 Task: Add Market Corner Mashed Potatoes to the cart.
Action: Mouse moved to (291, 153)
Screenshot: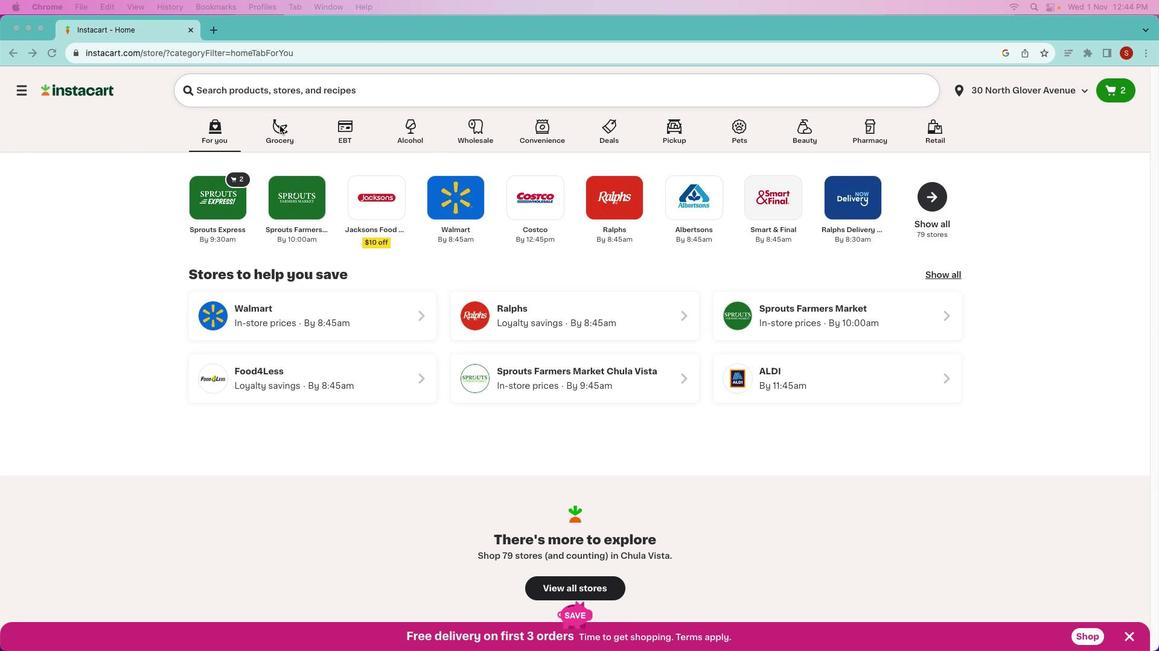 
Action: Mouse pressed left at (291, 153)
Screenshot: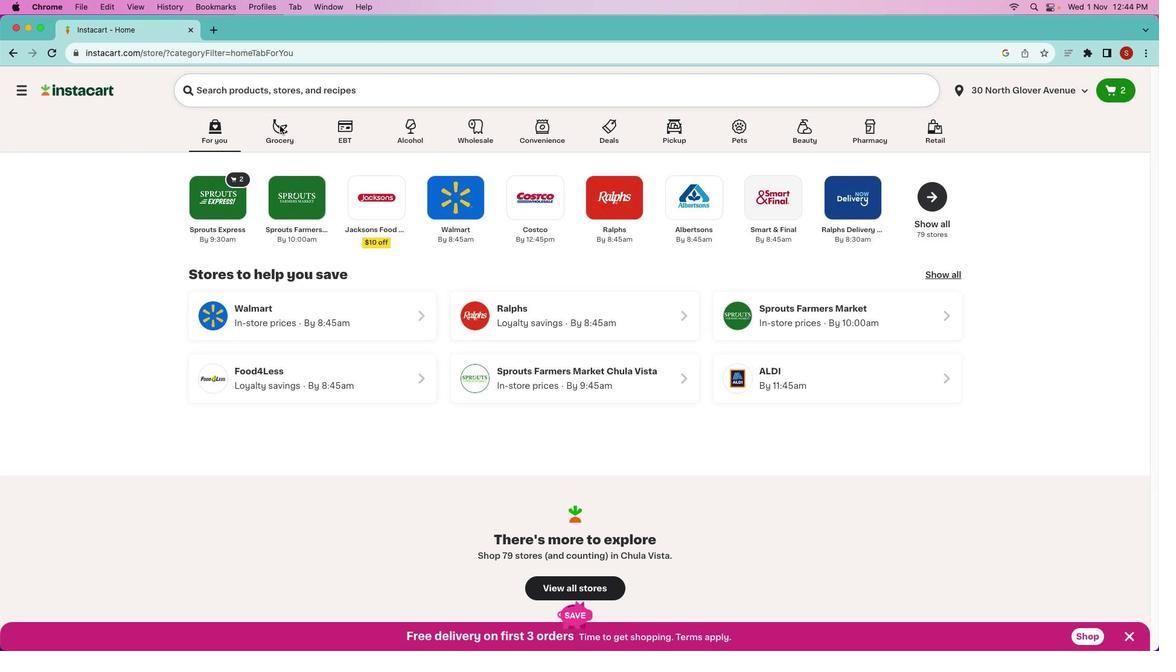 
Action: Mouse pressed left at (291, 153)
Screenshot: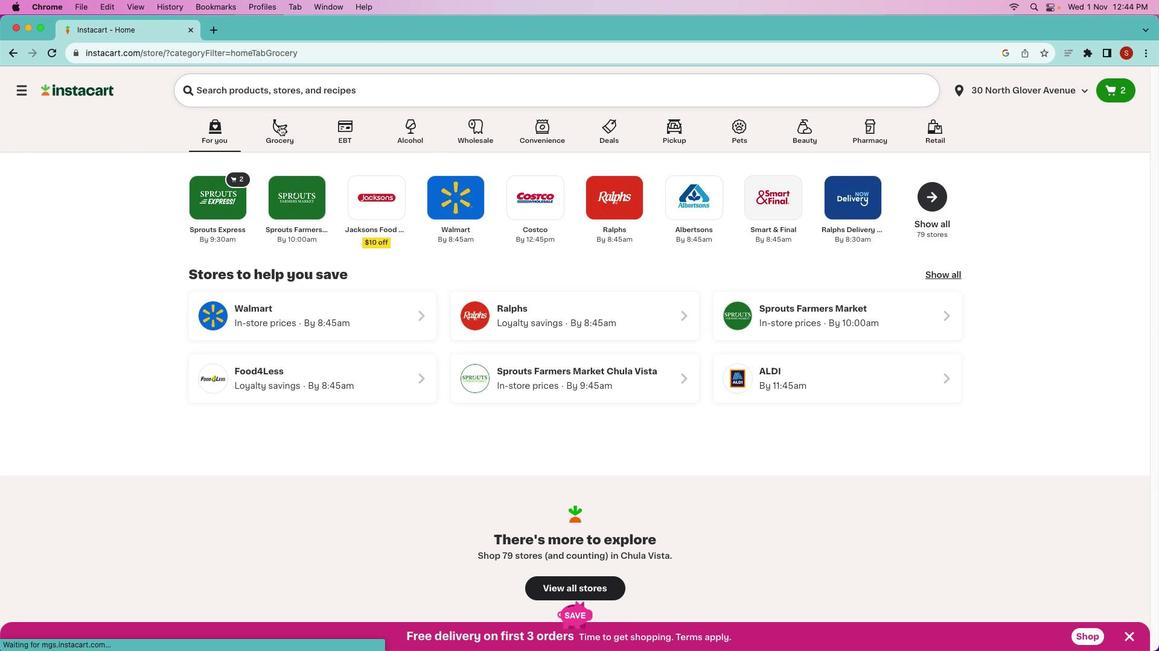 
Action: Mouse moved to (533, 342)
Screenshot: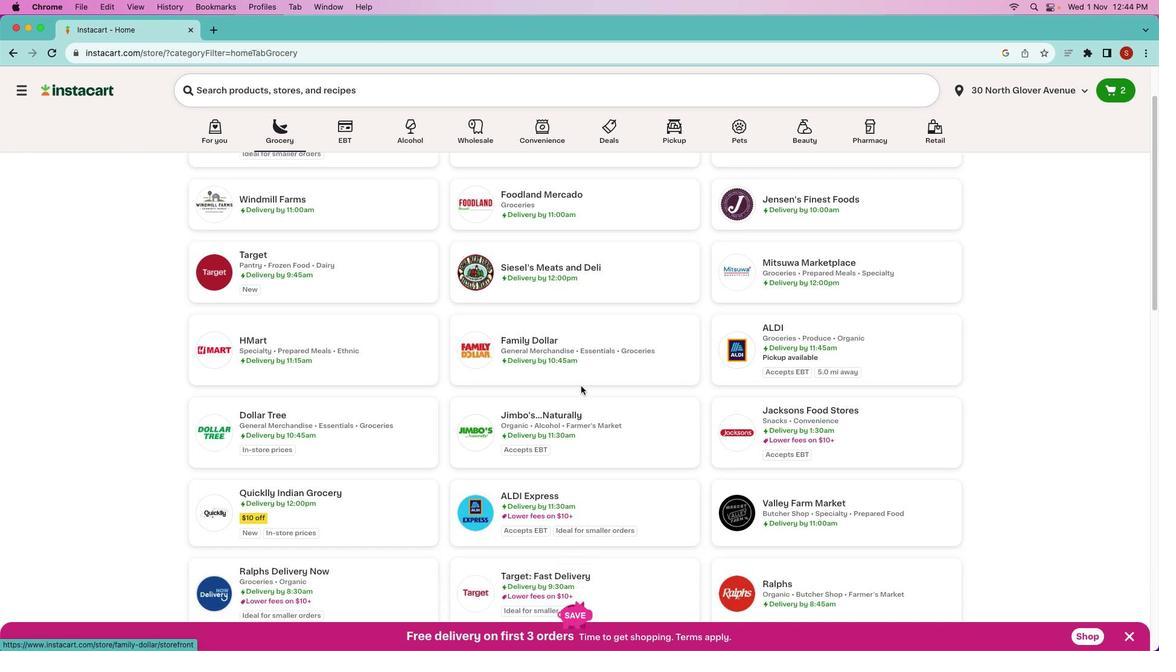 
Action: Mouse scrolled (533, 342) with delta (67, 60)
Screenshot: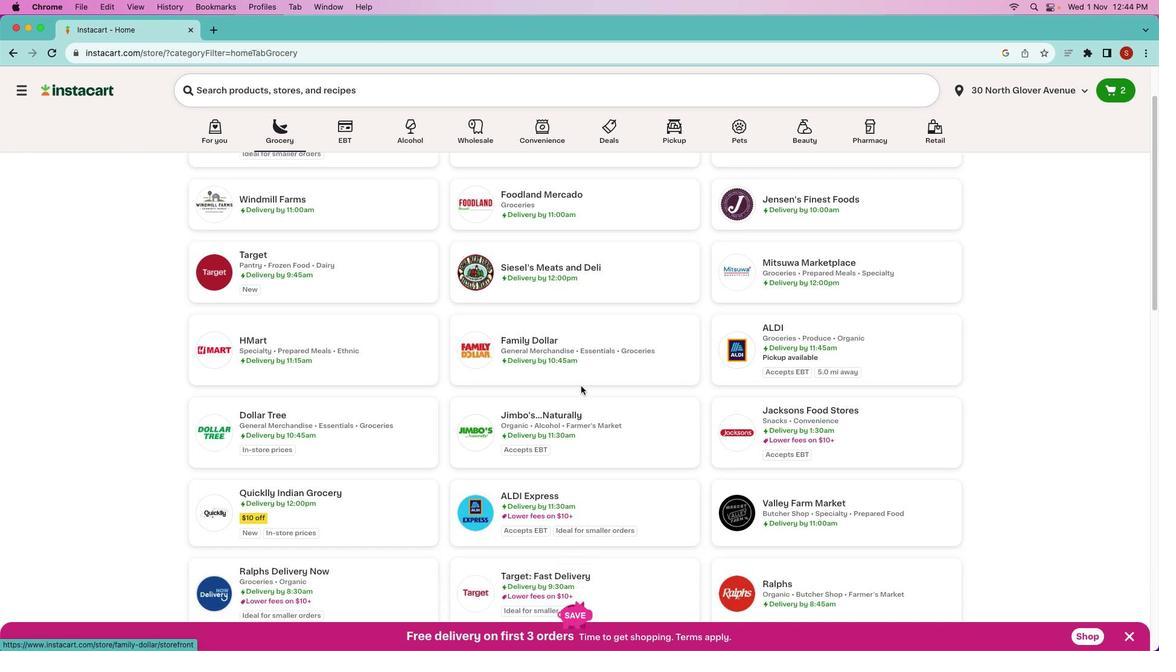 
Action: Mouse scrolled (533, 342) with delta (67, 60)
Screenshot: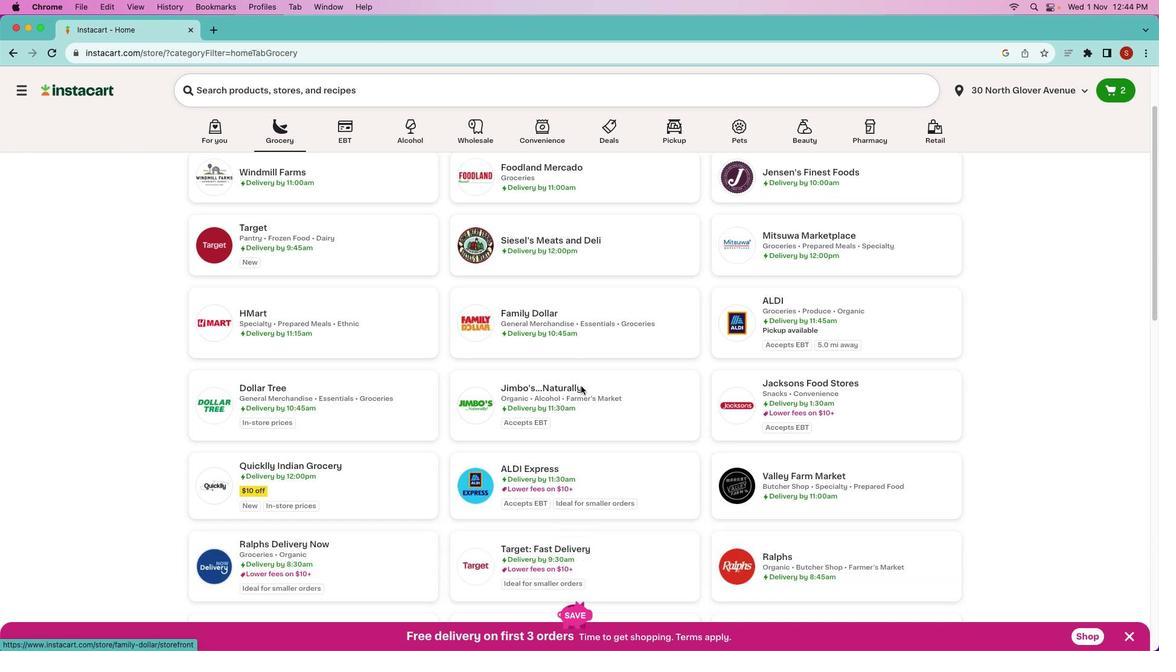 
Action: Mouse scrolled (533, 342) with delta (67, 60)
Screenshot: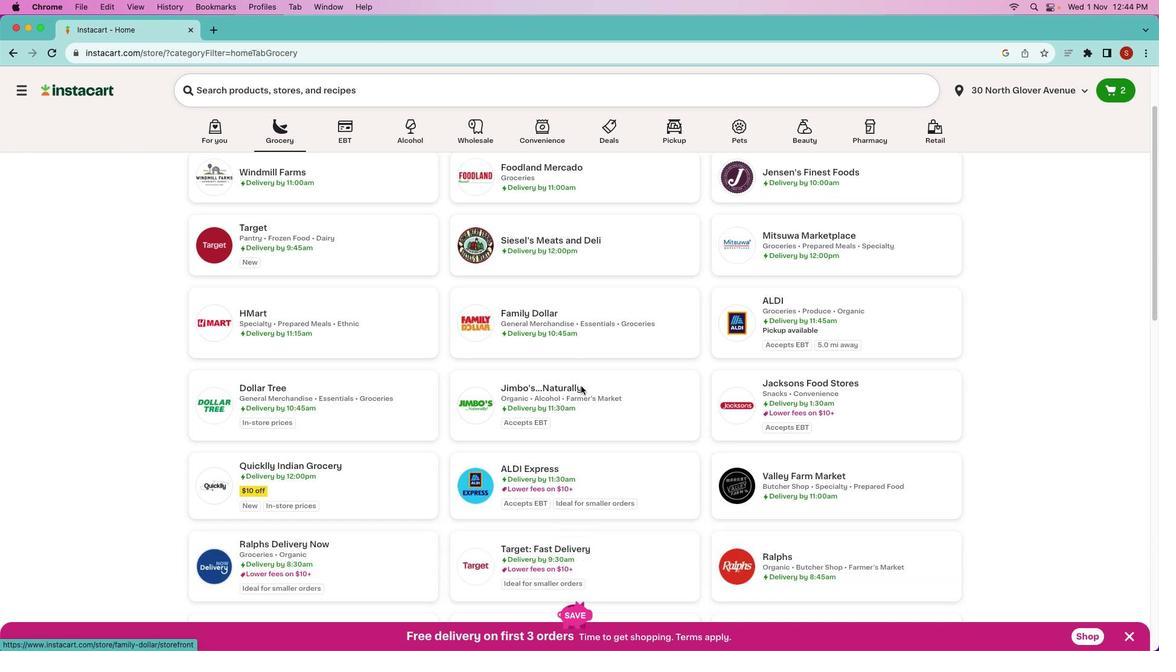 
Action: Mouse moved to (533, 342)
Screenshot: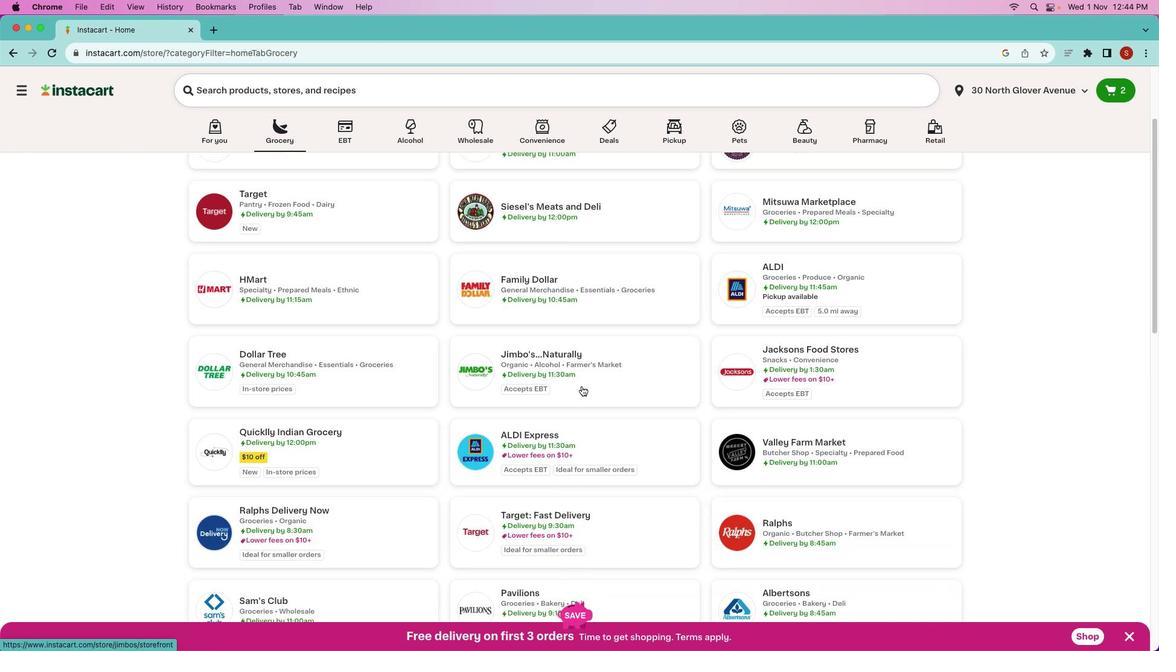 
Action: Mouse scrolled (533, 342) with delta (67, 60)
Screenshot: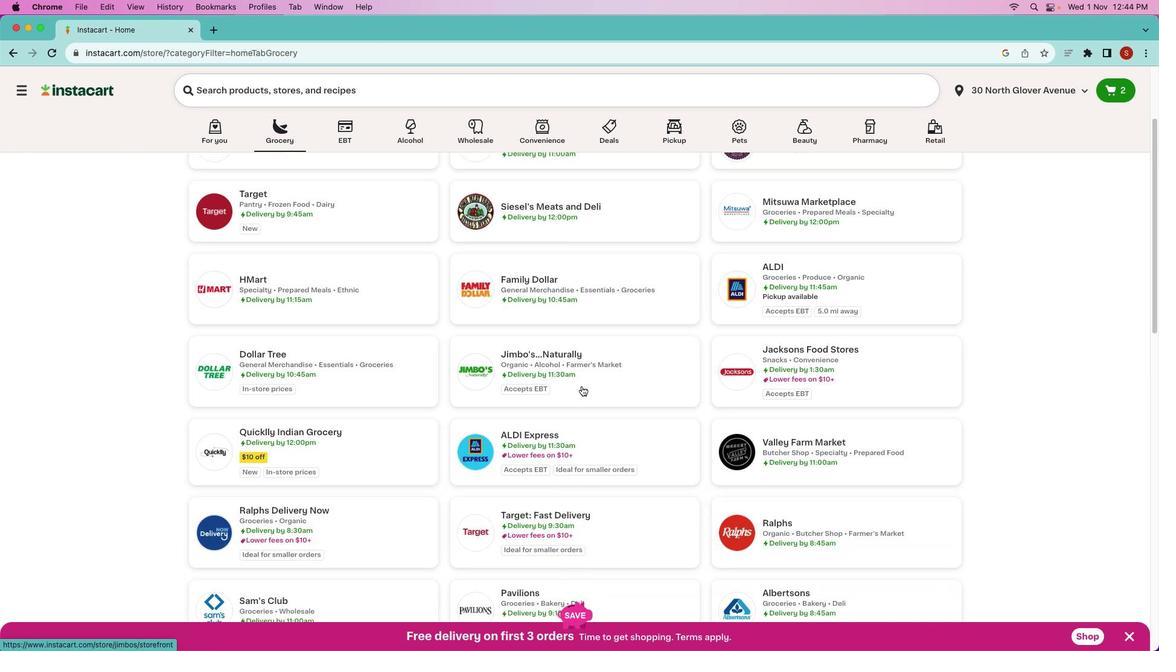 
Action: Mouse scrolled (533, 342) with delta (67, 60)
Screenshot: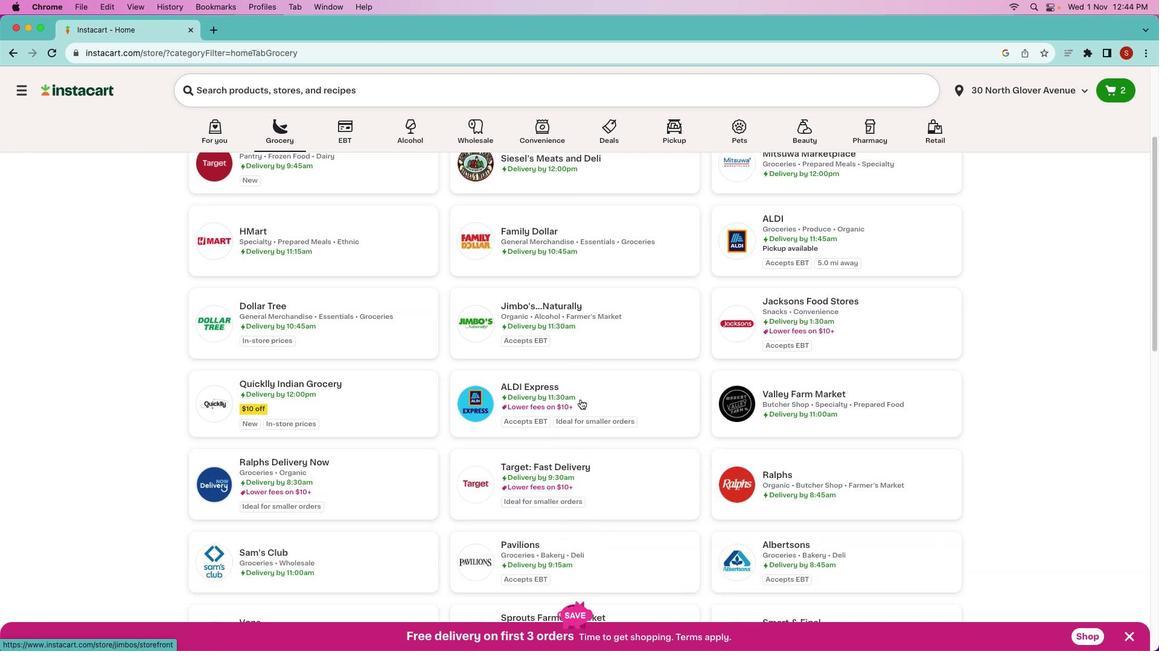 
Action: Mouse scrolled (533, 342) with delta (67, 60)
Screenshot: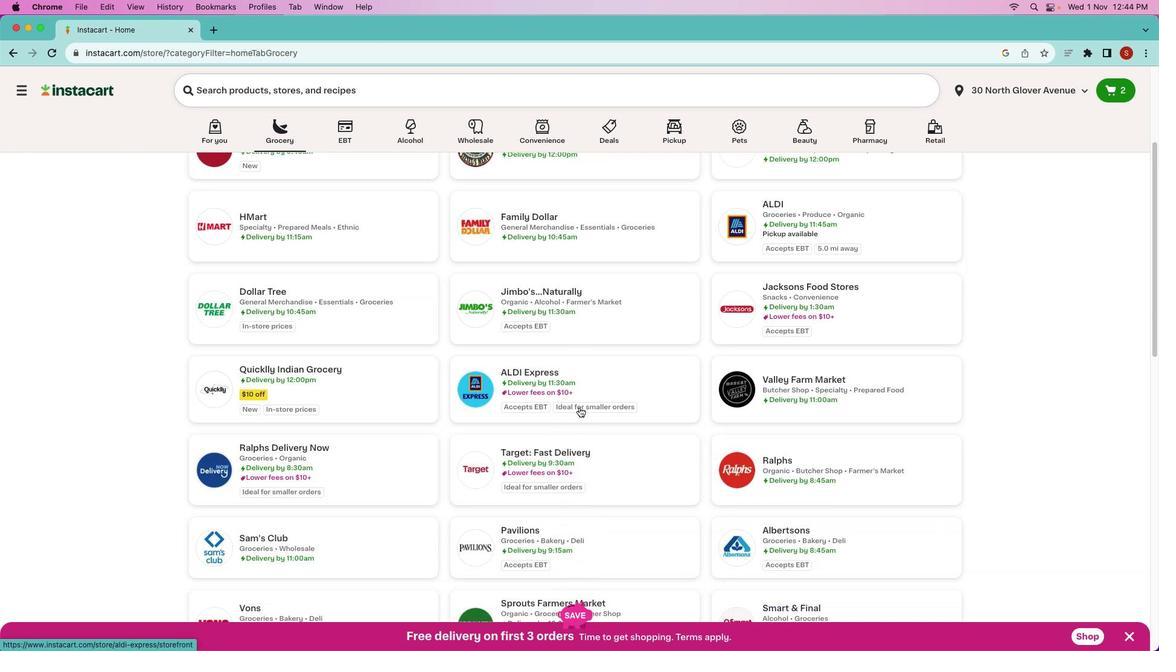 
Action: Mouse moved to (523, 391)
Screenshot: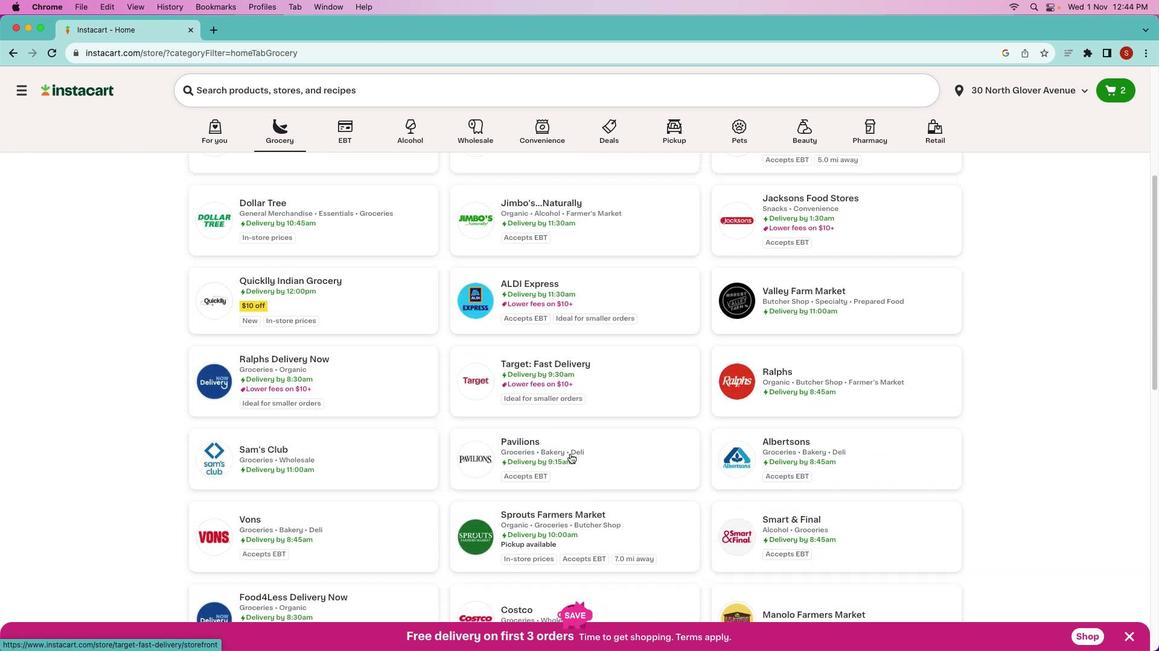 
Action: Mouse scrolled (523, 391) with delta (67, 60)
Screenshot: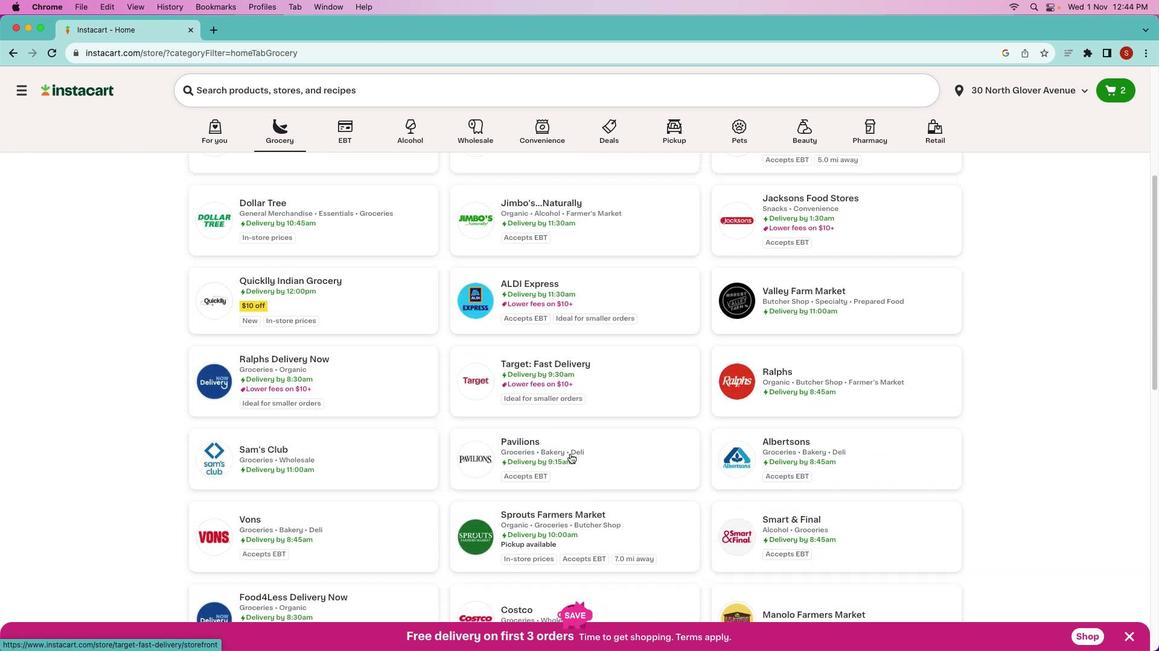 
Action: Mouse moved to (524, 391)
Screenshot: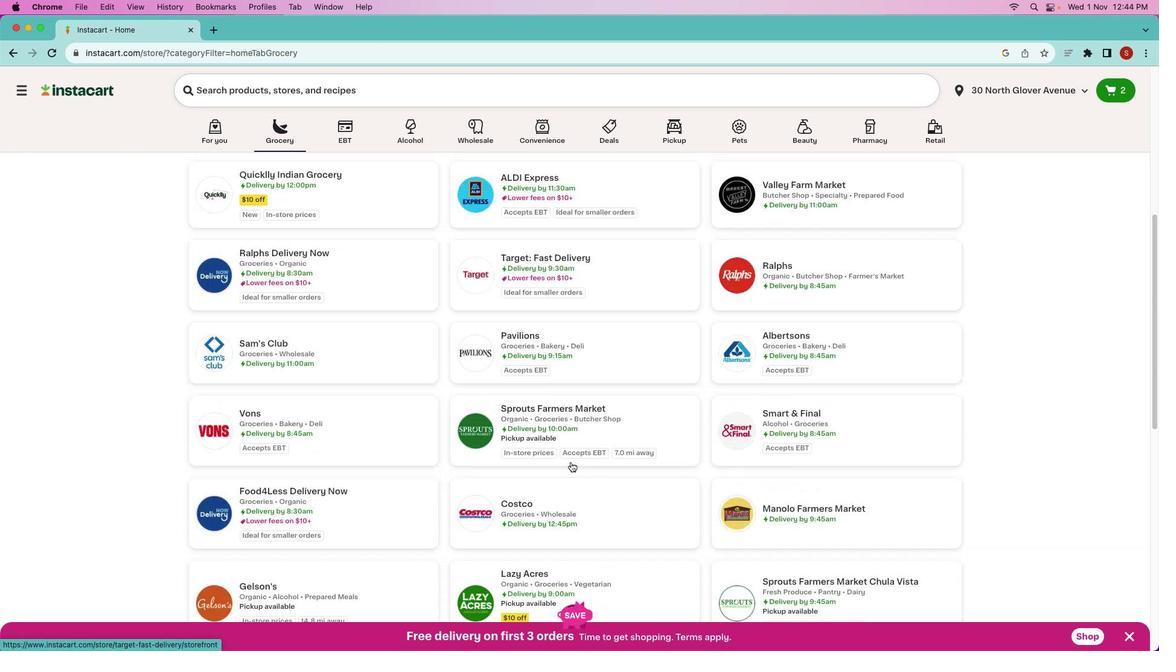 
Action: Mouse scrolled (524, 391) with delta (67, 60)
Screenshot: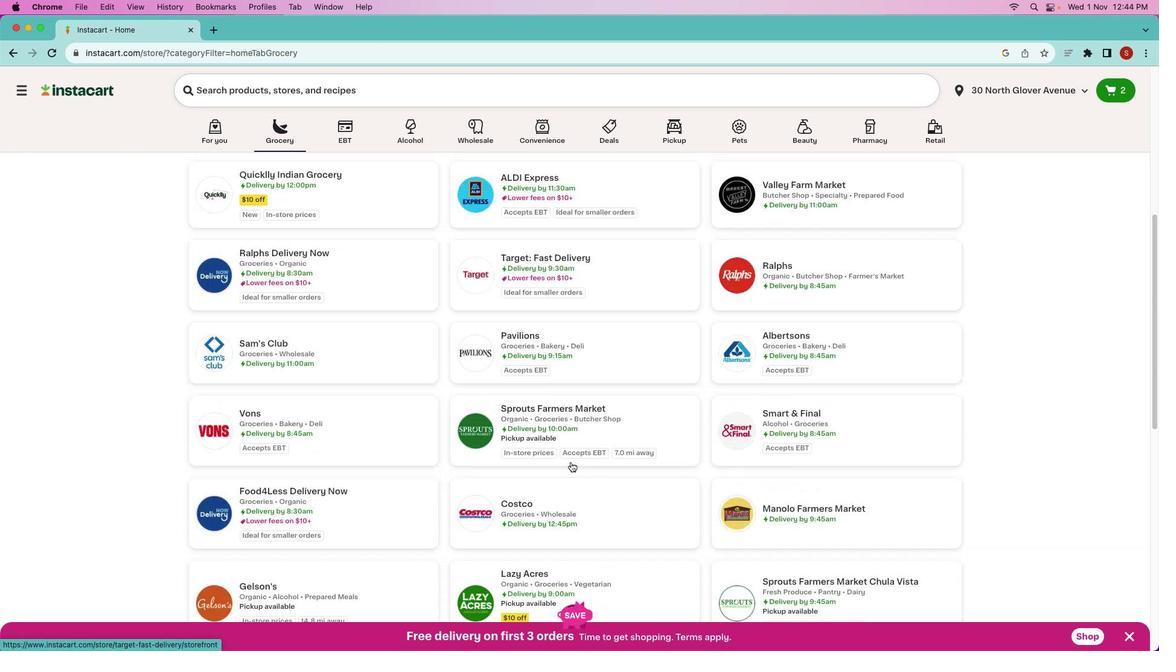 
Action: Mouse moved to (524, 391)
Screenshot: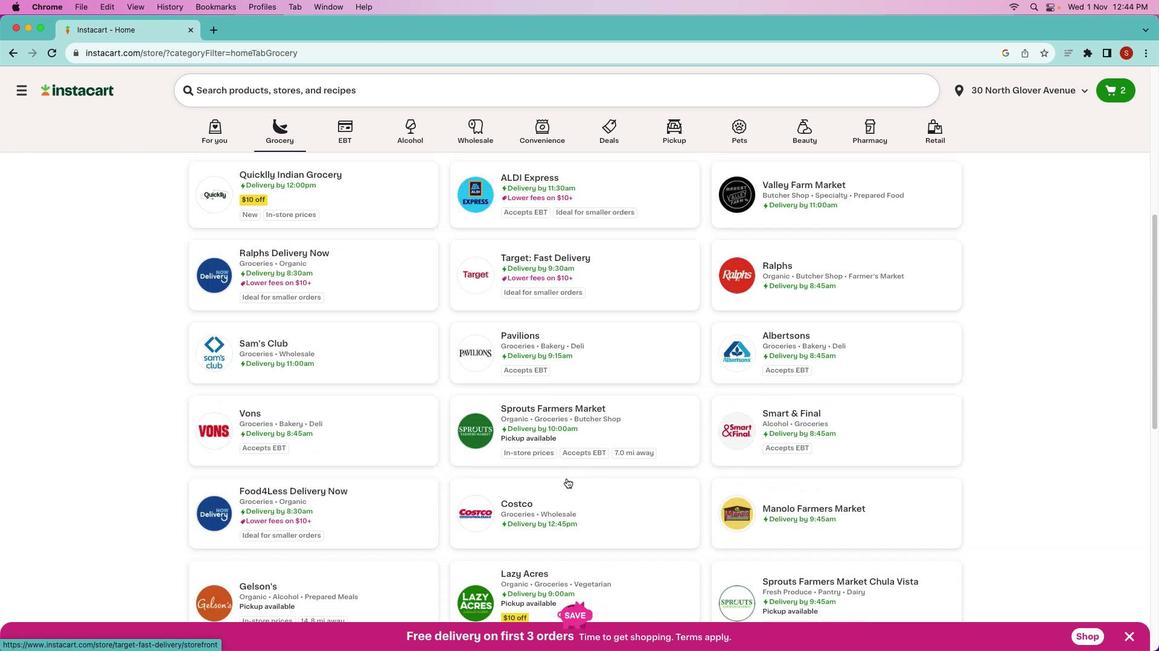 
Action: Mouse scrolled (524, 391) with delta (67, 60)
Screenshot: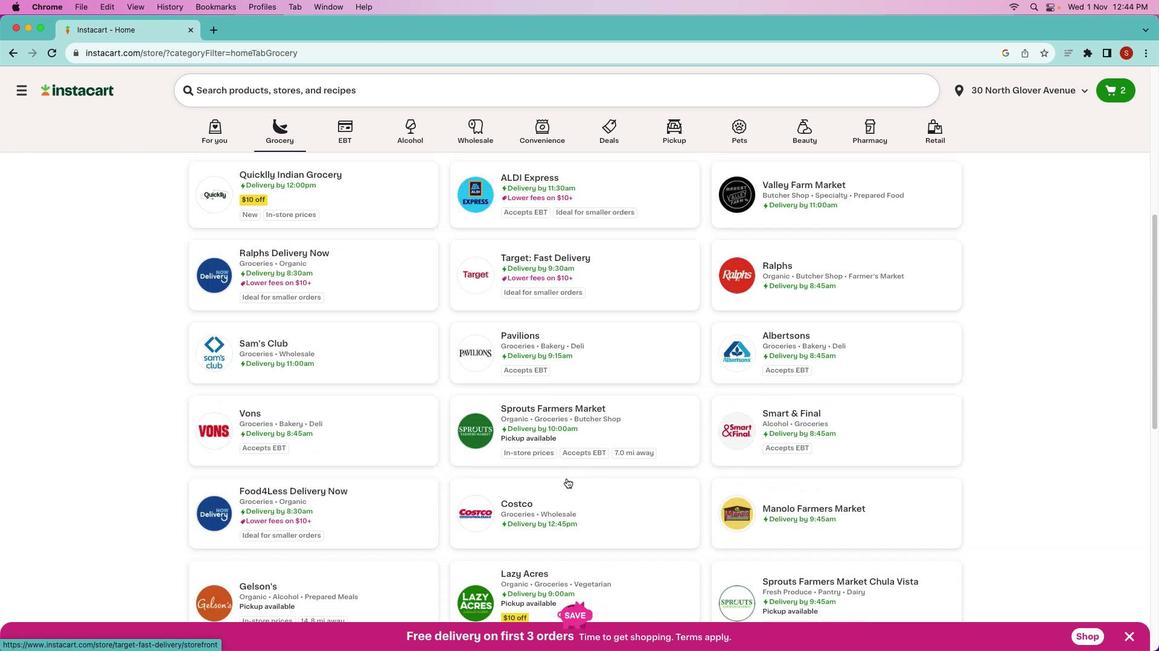 
Action: Mouse scrolled (524, 391) with delta (67, 59)
Screenshot: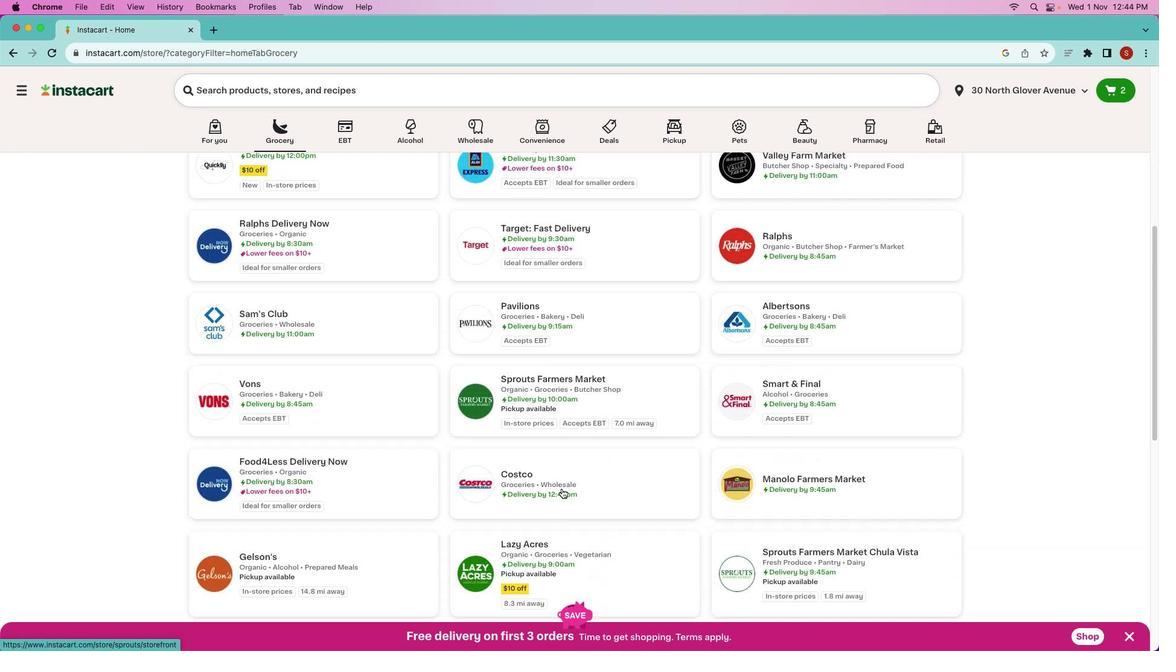 
Action: Mouse moved to (527, 336)
Screenshot: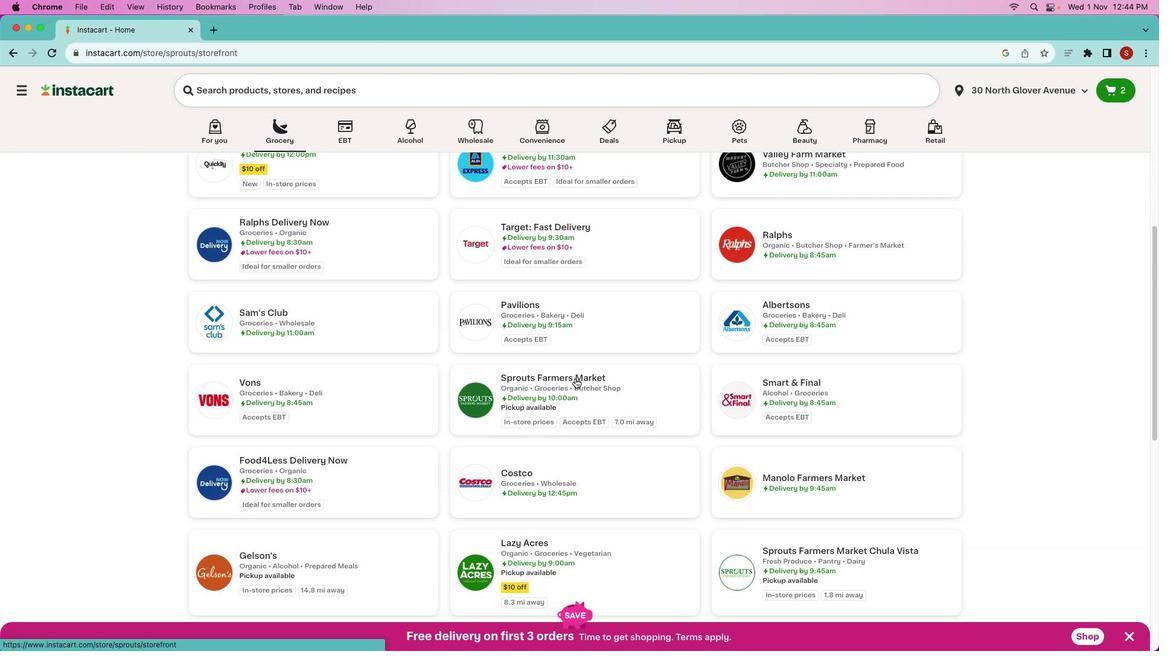 
Action: Mouse pressed left at (527, 336)
Screenshot: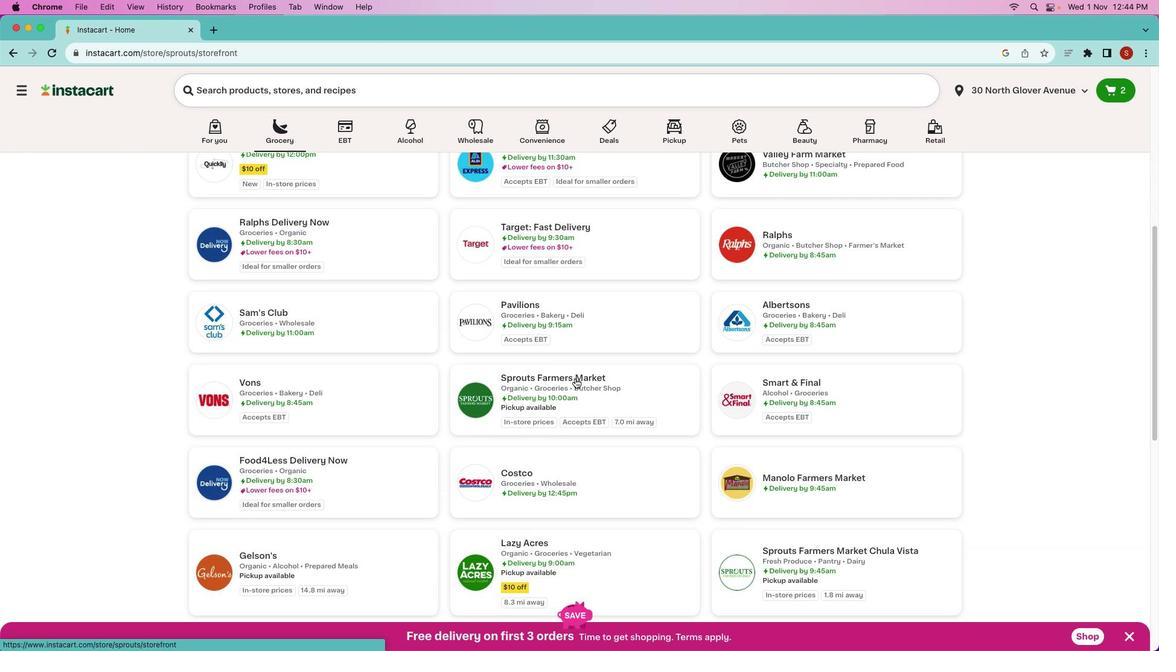 
Action: Mouse pressed left at (527, 336)
Screenshot: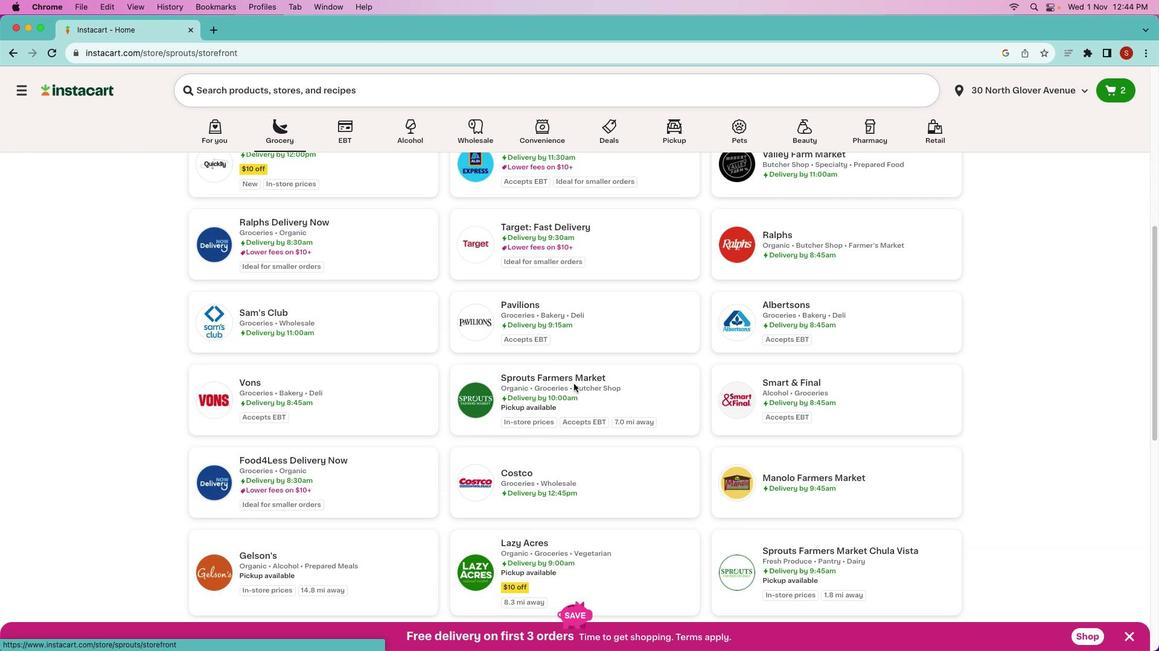 
Action: Mouse moved to (348, 123)
Screenshot: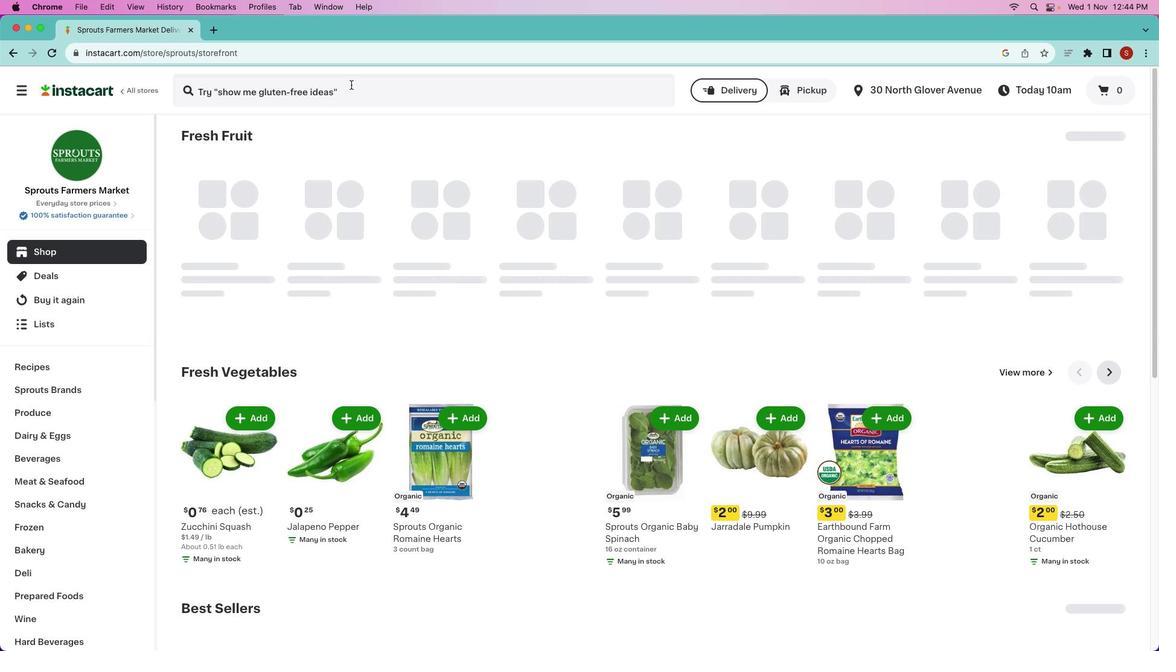 
Action: Mouse pressed left at (348, 123)
Screenshot: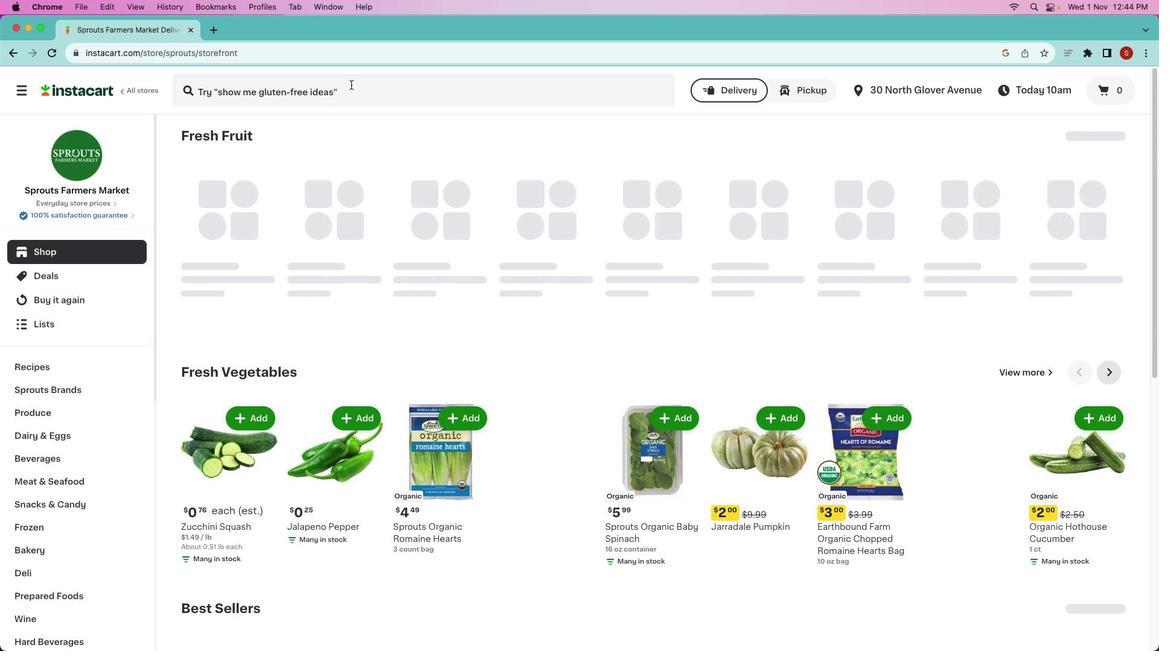 
Action: Key pressed 'm''a''r''k''e''t'Key.space'c''o''r''n''e''r'Key.space'm''a''s''h''e''d'Key.space'p''o''t''a''t''o''e''s'Key.space
Screenshot: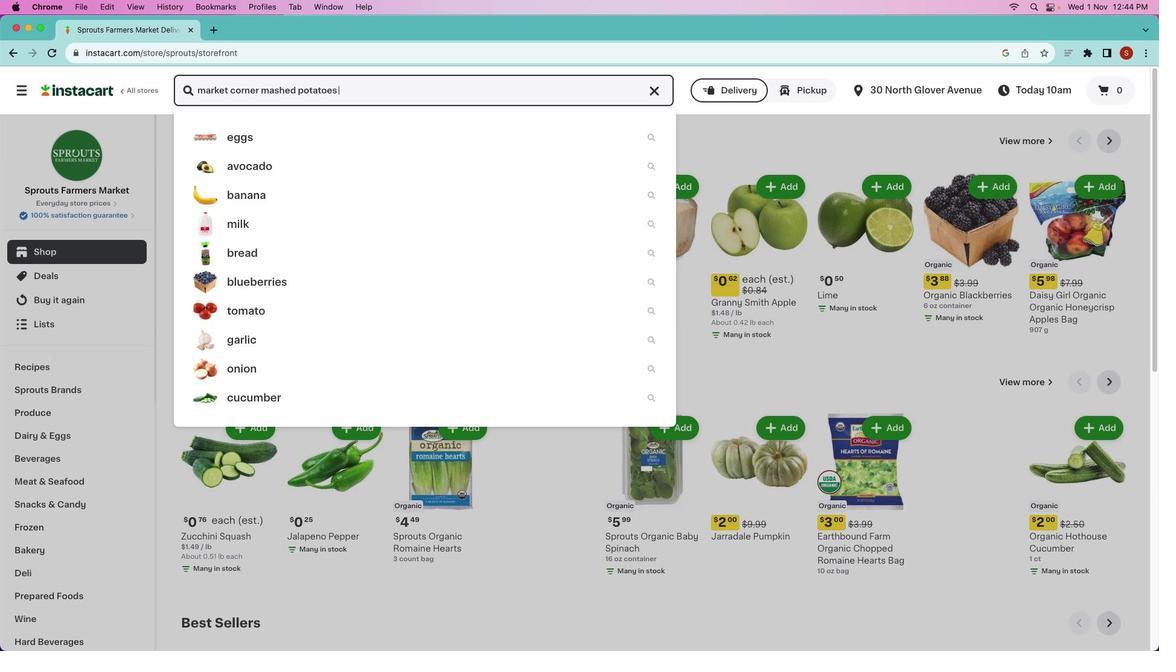 
Action: Mouse moved to (315, 156)
Screenshot: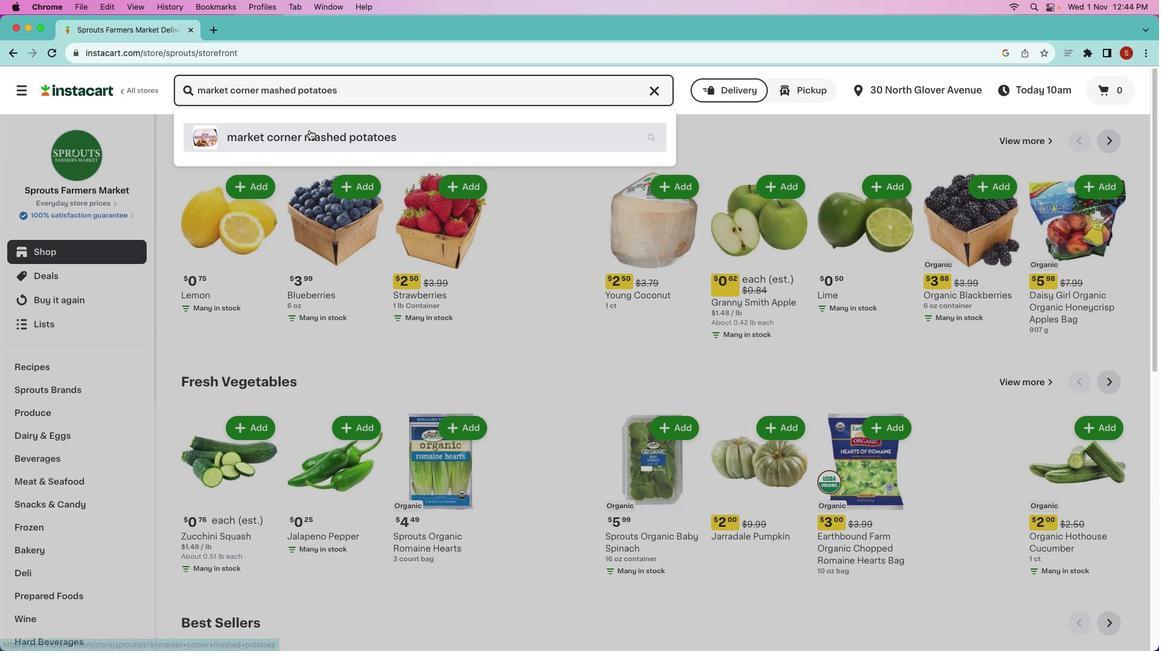 
Action: Mouse pressed left at (315, 156)
Screenshot: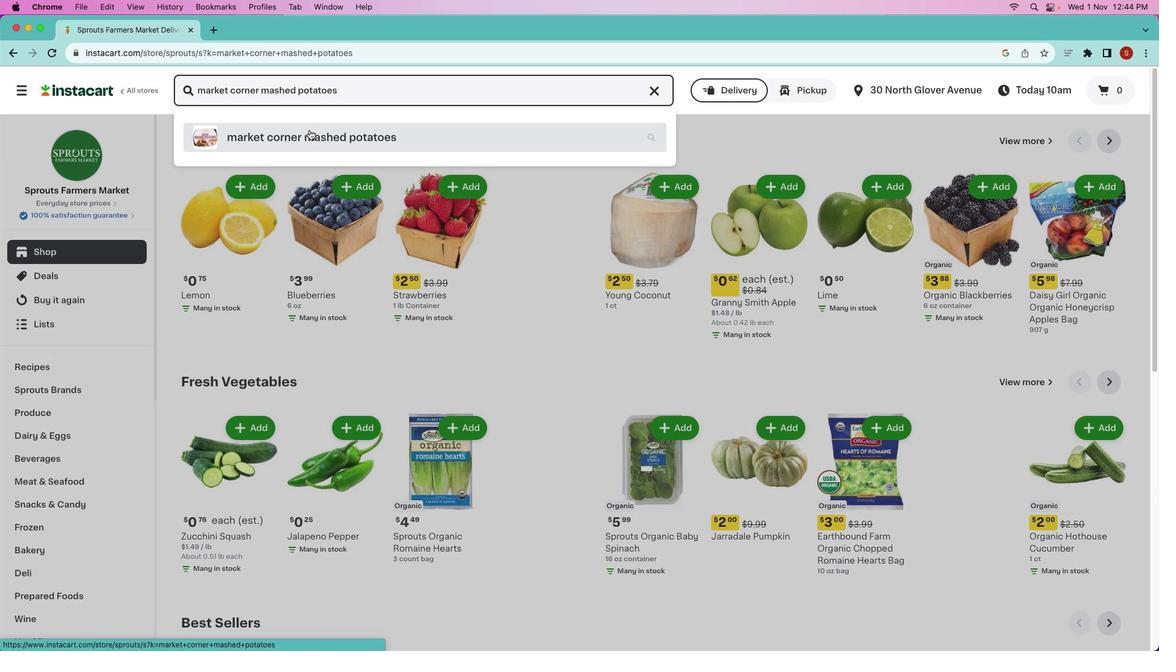 
Action: Mouse moved to (465, 319)
Screenshot: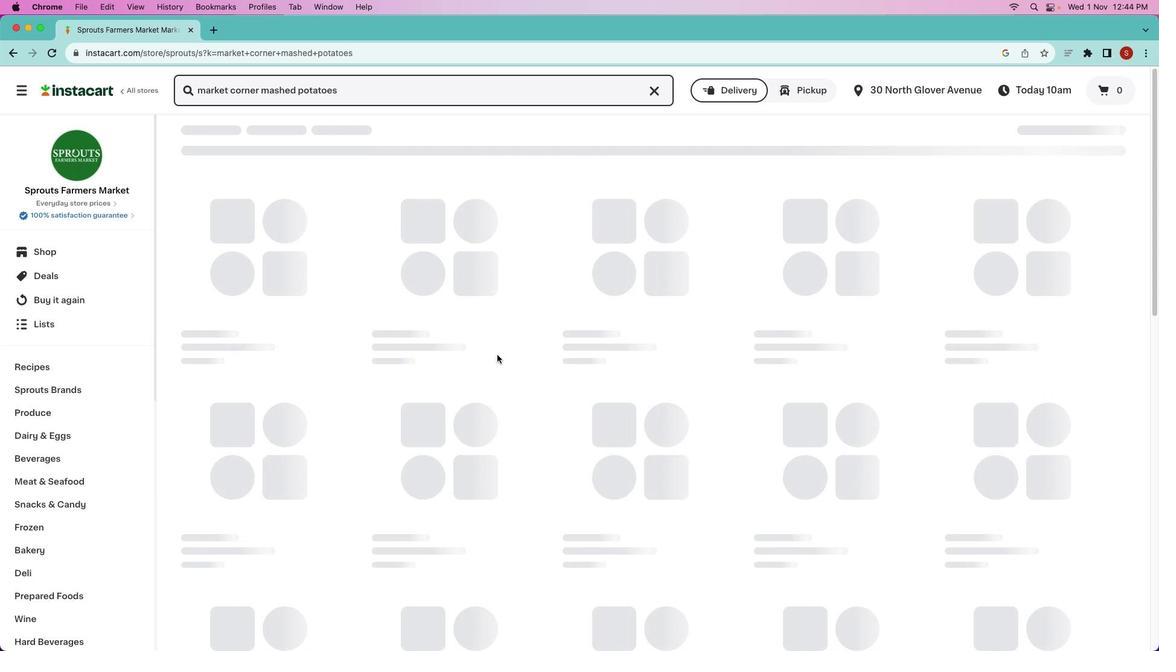 
Action: Mouse scrolled (465, 319) with delta (67, 60)
Screenshot: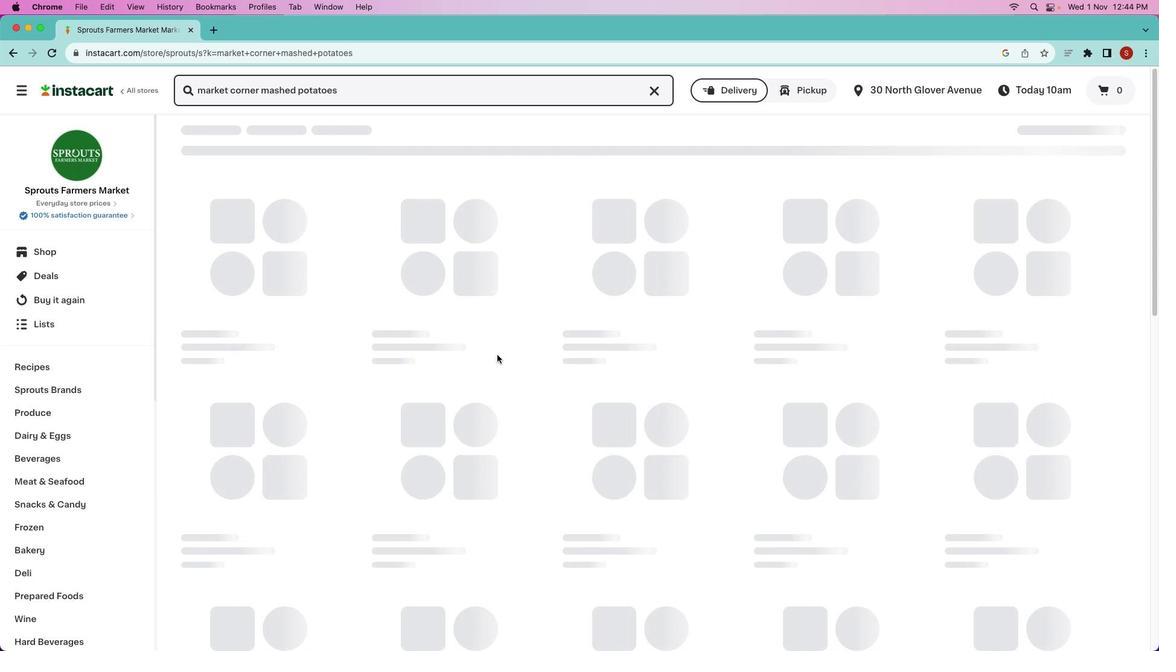 
Action: Mouse scrolled (465, 319) with delta (67, 60)
Screenshot: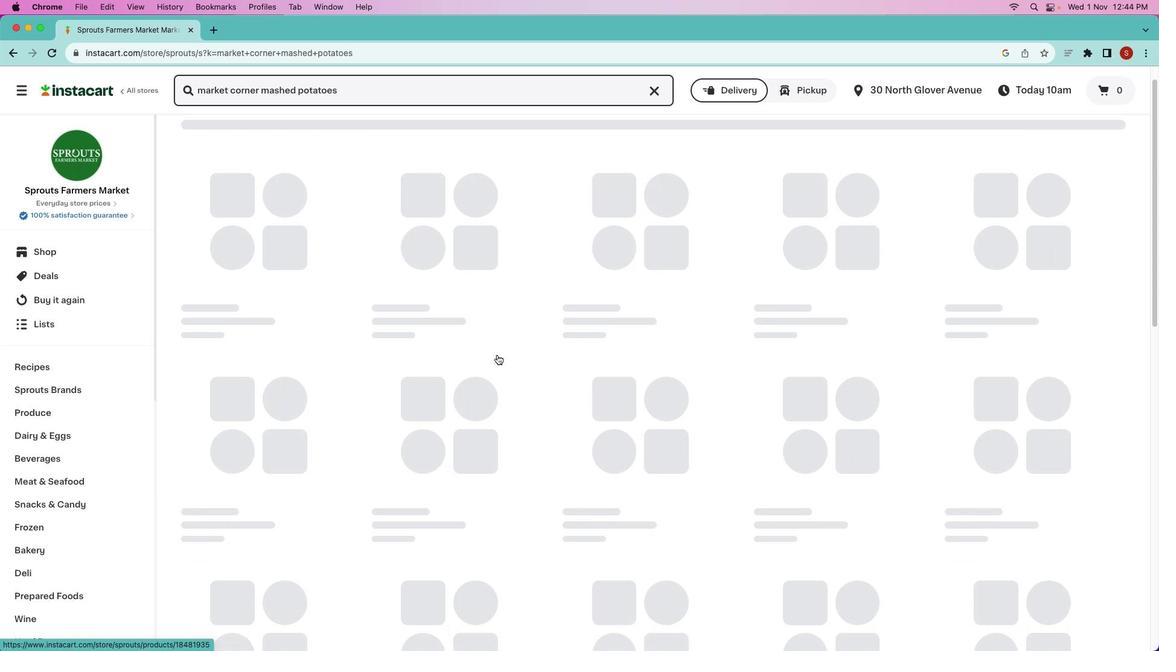 
Action: Mouse scrolled (465, 319) with delta (67, 60)
Screenshot: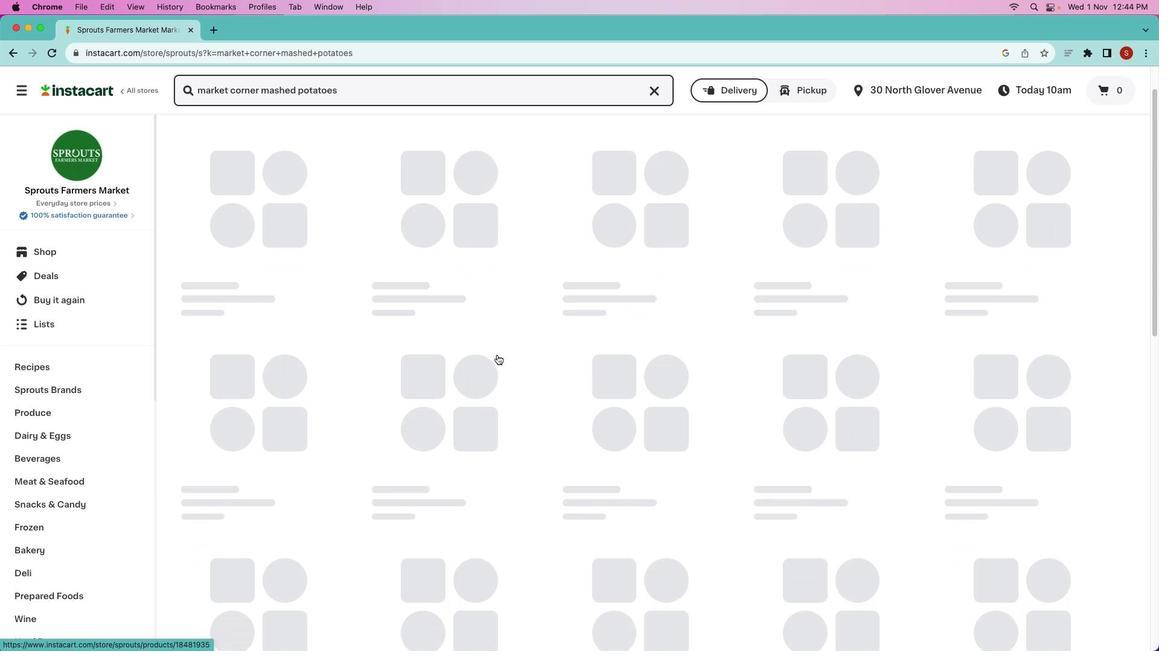 
Action: Mouse scrolled (465, 319) with delta (67, 60)
Screenshot: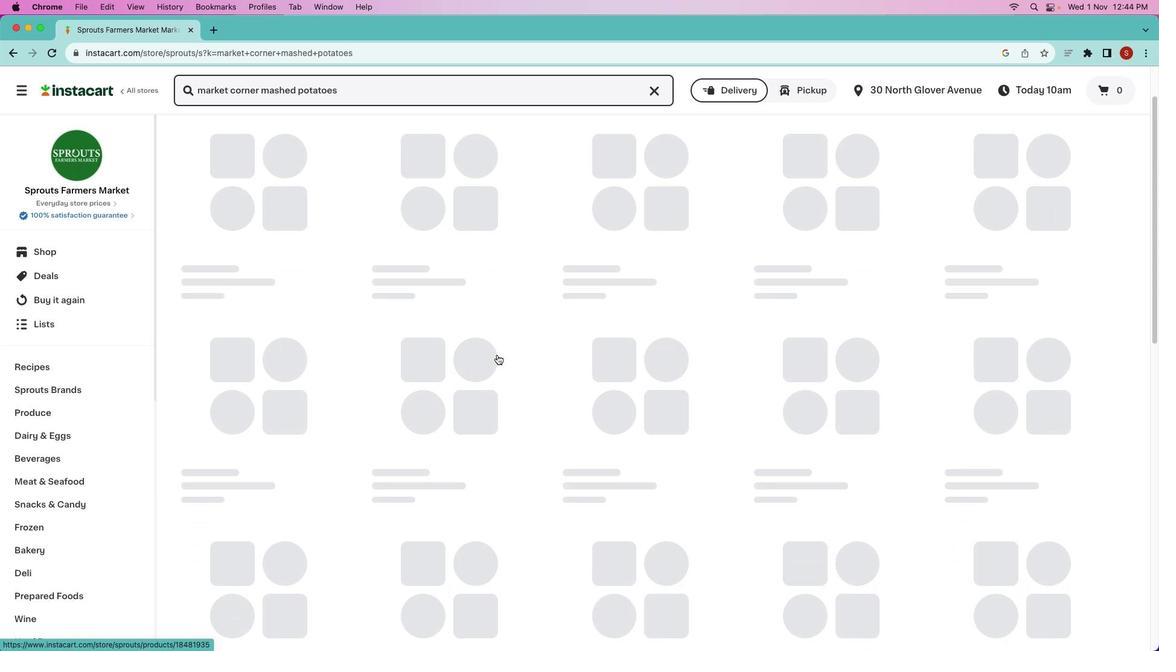 
Action: Mouse scrolled (465, 319) with delta (67, 60)
Screenshot: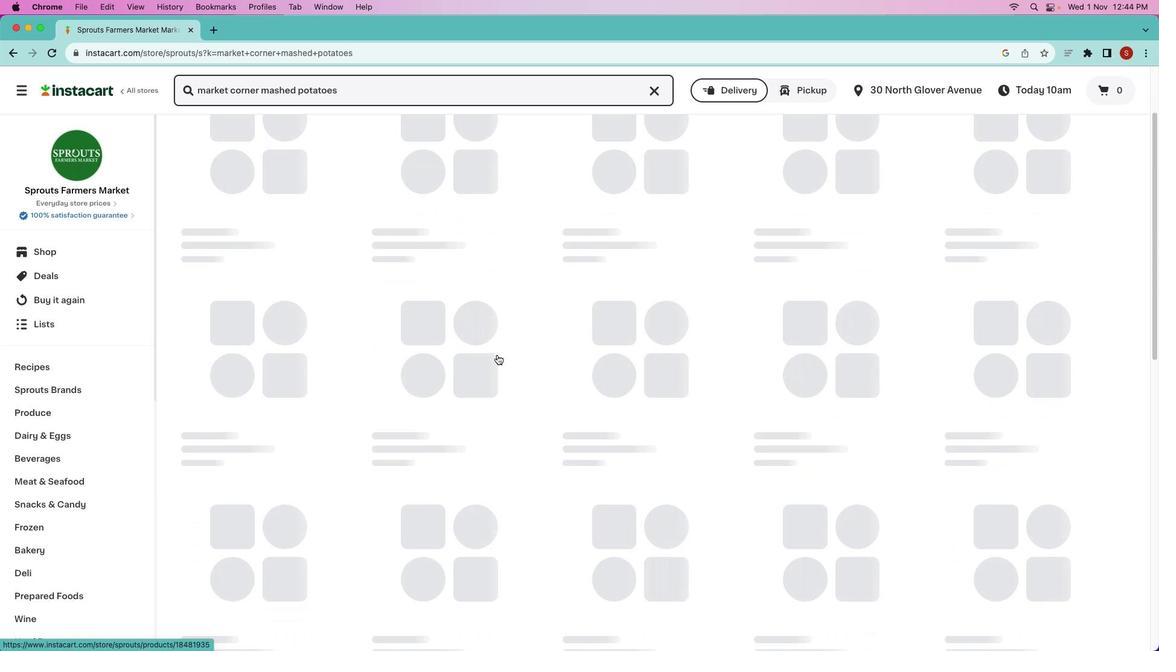 
Action: Mouse scrolled (465, 319) with delta (67, 60)
Screenshot: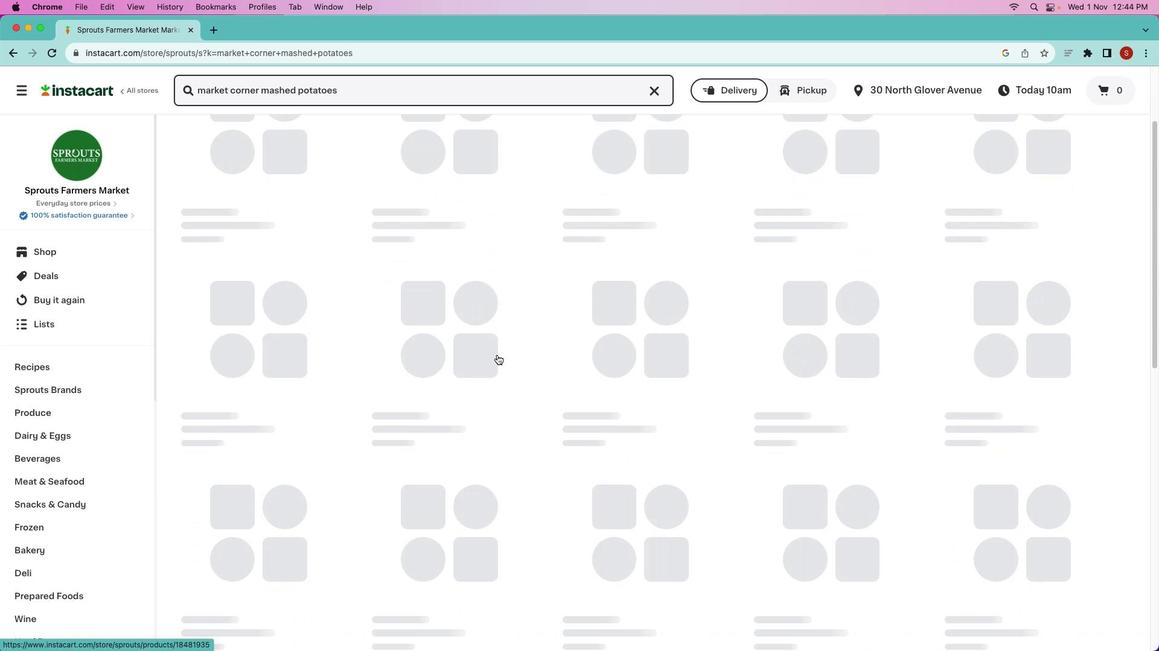 
Action: Mouse scrolled (465, 319) with delta (67, 60)
Screenshot: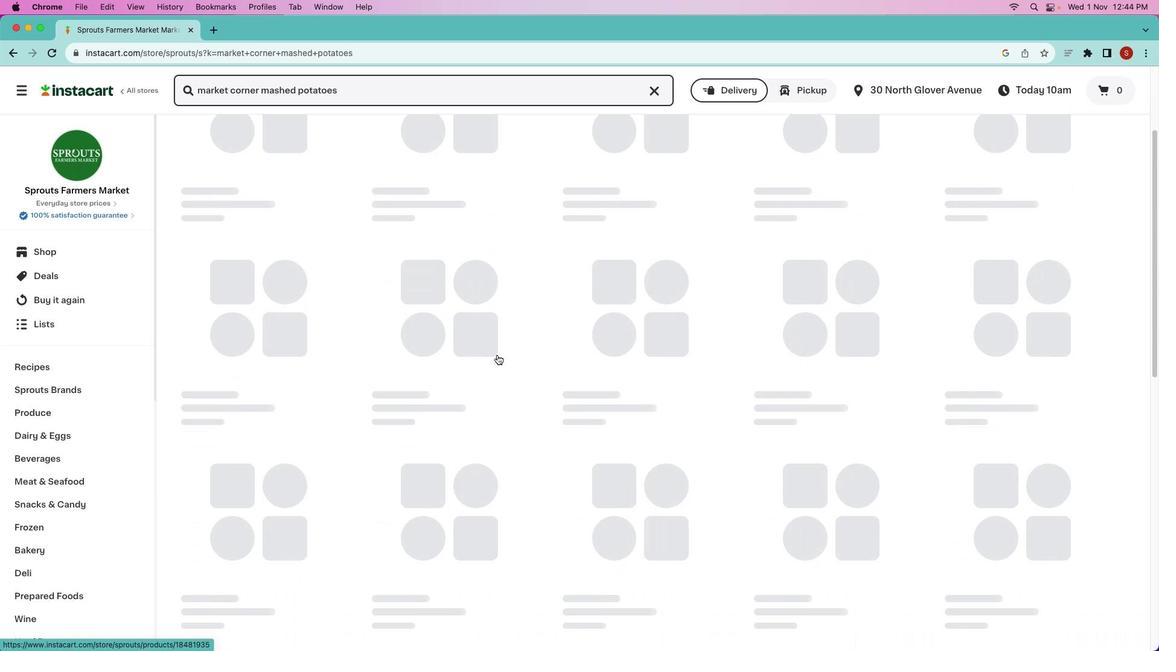 
Action: Mouse scrolled (465, 319) with delta (67, 61)
Screenshot: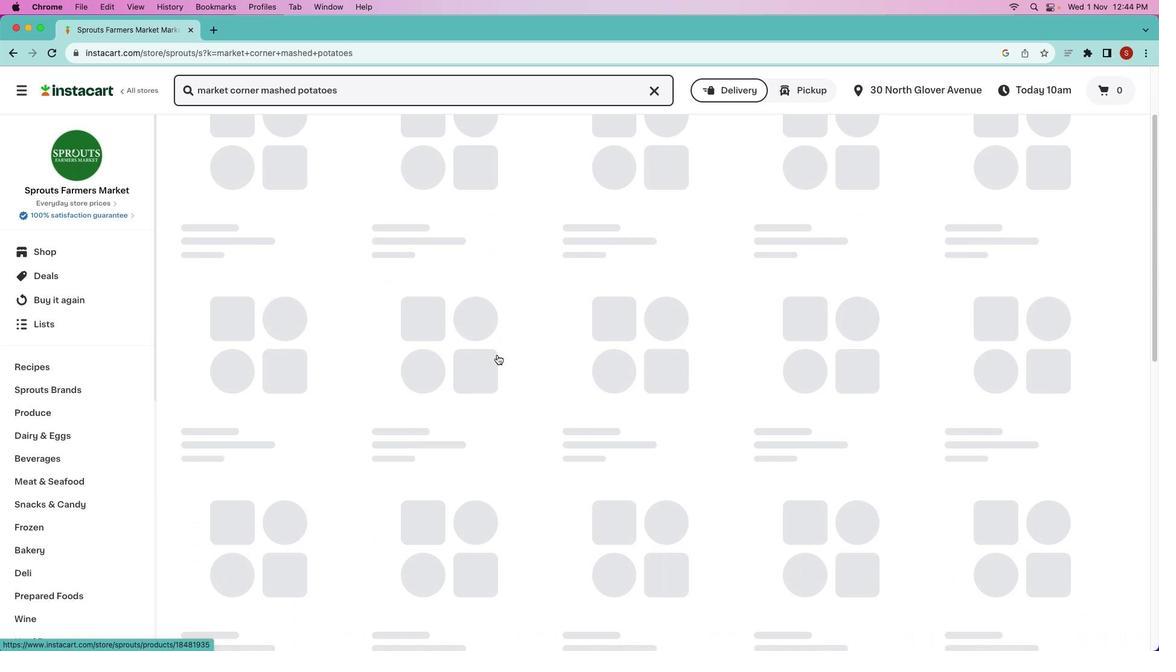 
Action: Mouse scrolled (465, 319) with delta (67, 61)
Screenshot: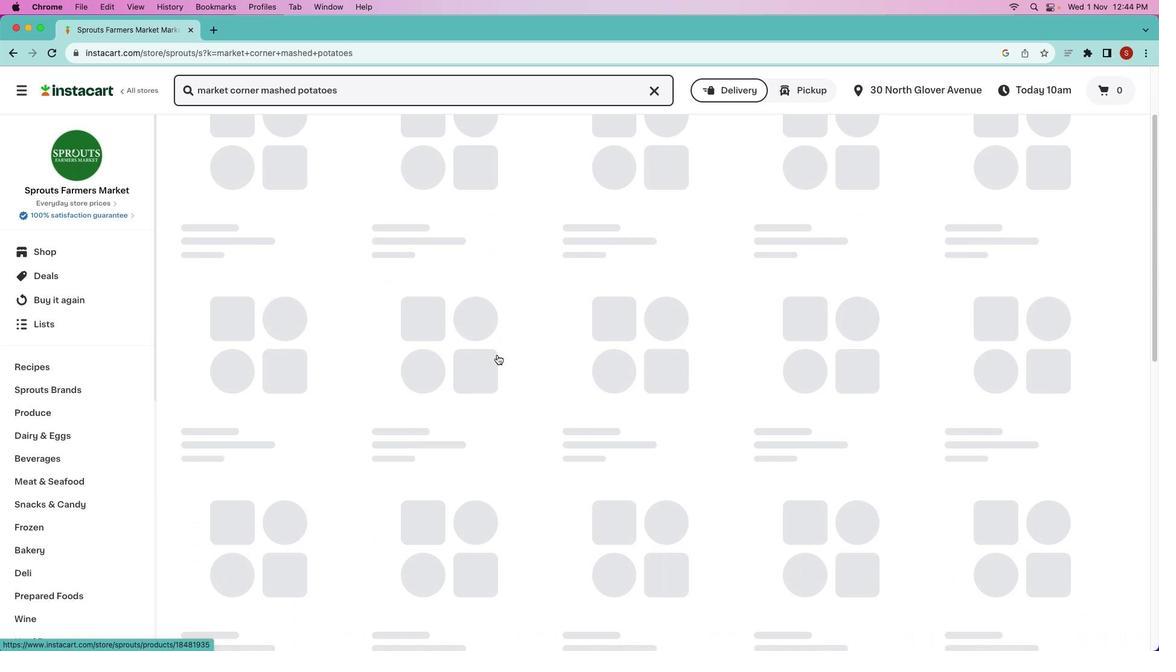 
Action: Mouse scrolled (465, 319) with delta (67, 62)
Screenshot: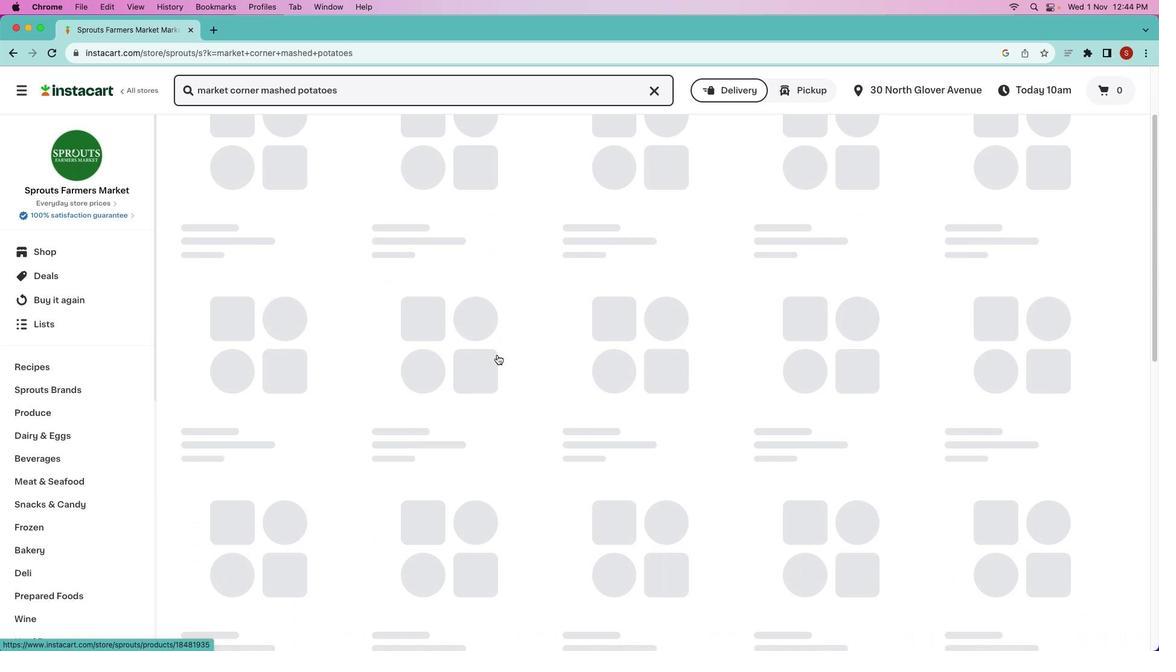 
Action: Mouse scrolled (465, 319) with delta (67, 63)
Screenshot: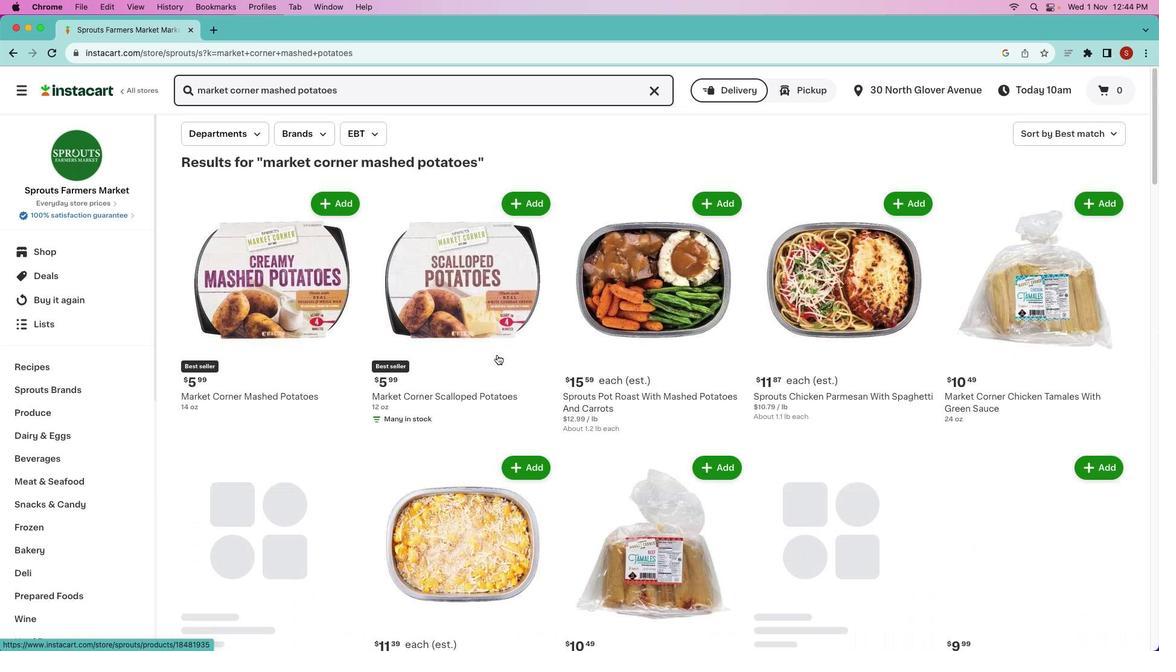 
Action: Mouse scrolled (465, 319) with delta (67, 61)
Screenshot: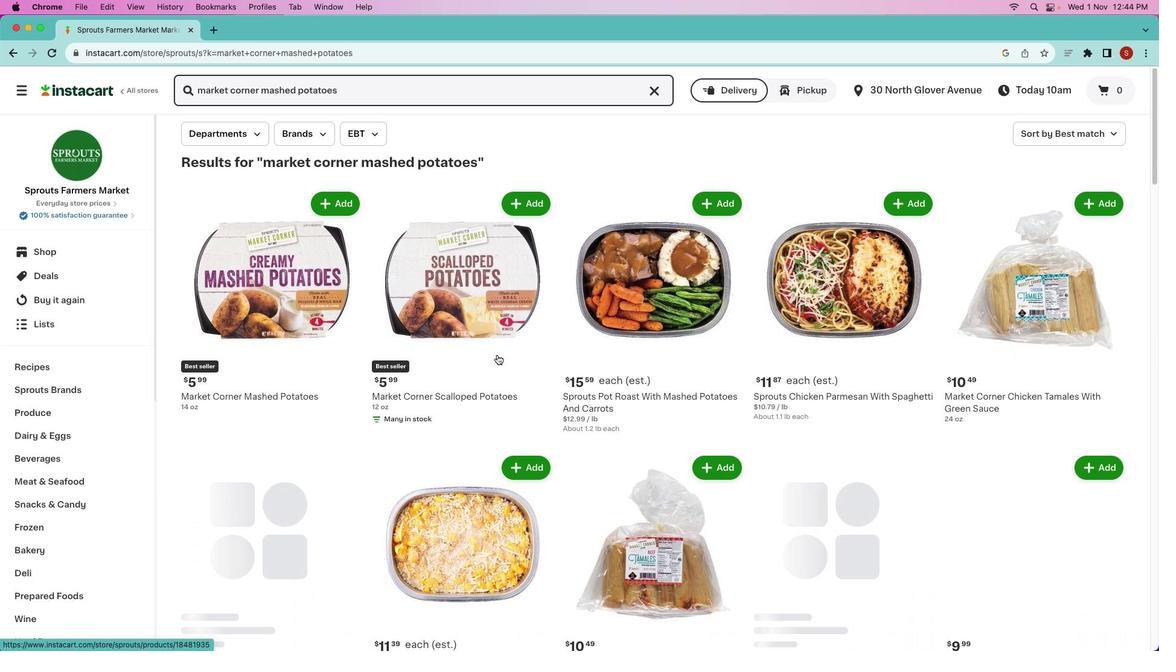 
Action: Mouse scrolled (465, 319) with delta (67, 61)
Screenshot: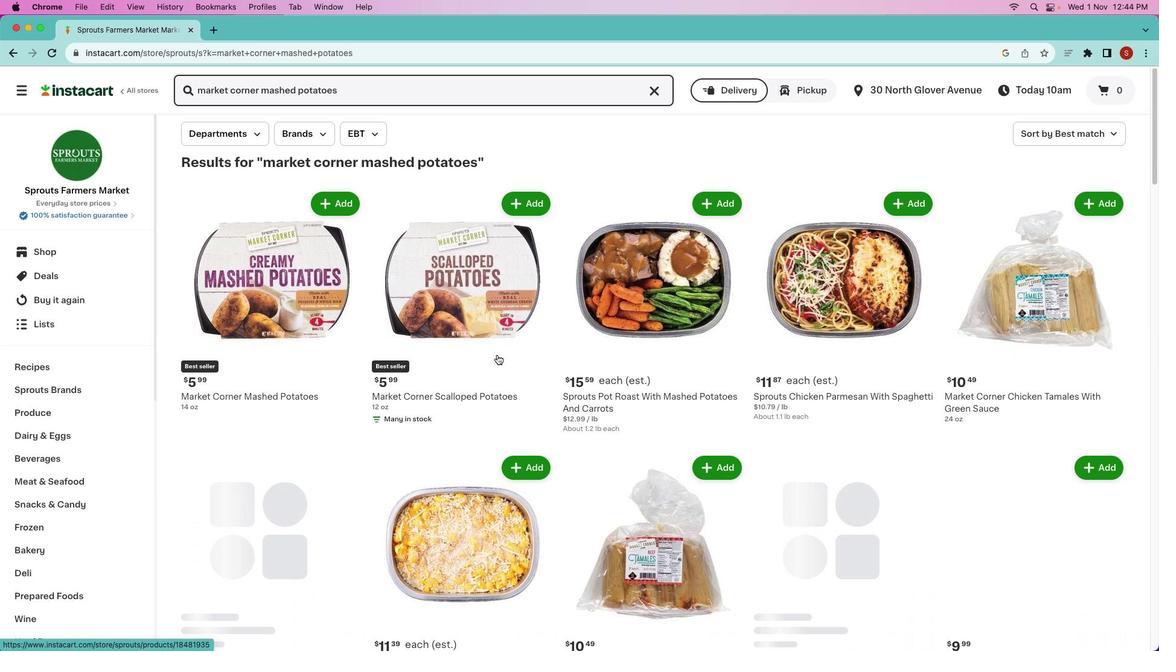 
Action: Mouse scrolled (465, 319) with delta (67, 62)
Screenshot: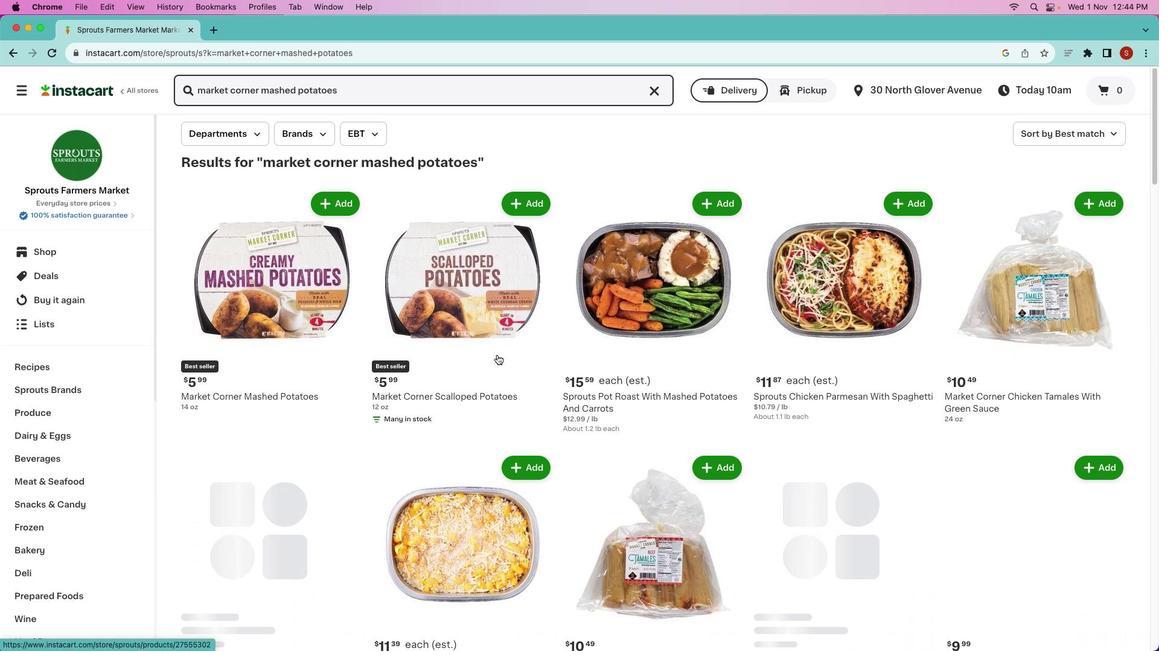 
Action: Mouse moved to (345, 208)
Screenshot: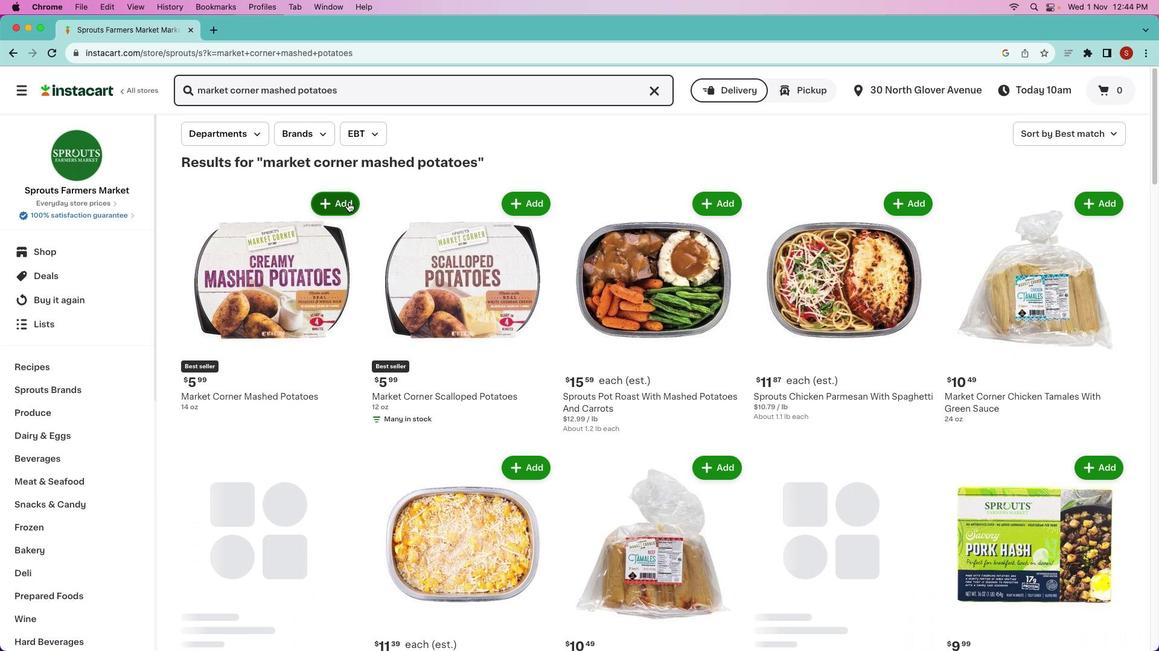 
Action: Mouse pressed left at (345, 208)
Screenshot: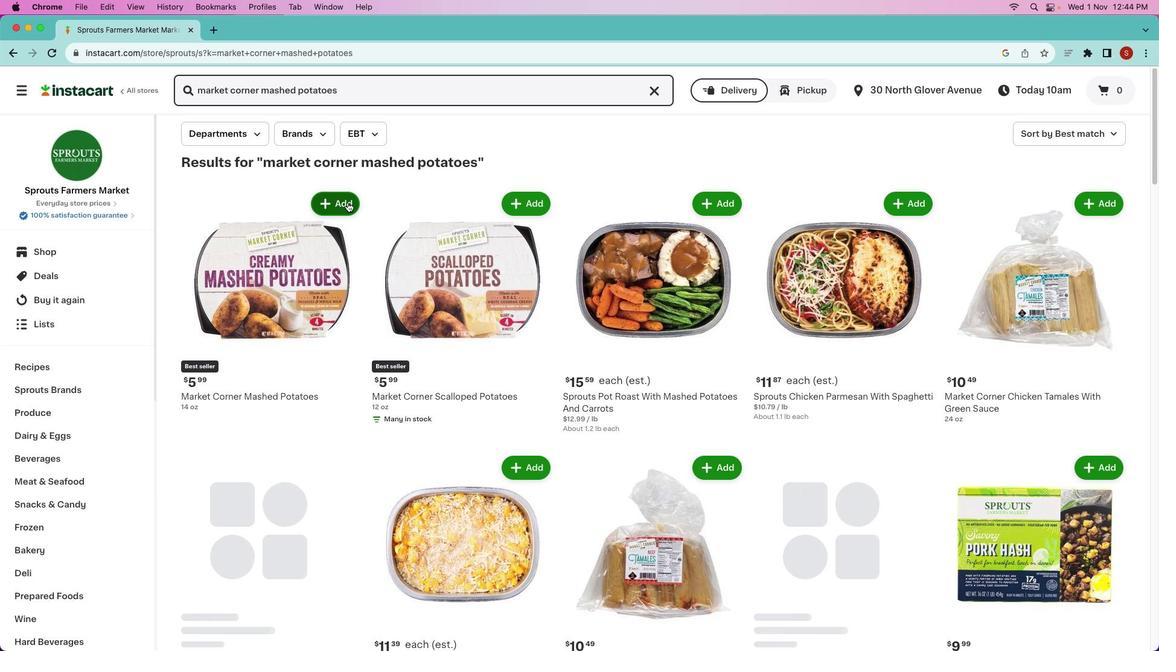 
Action: Mouse moved to (326, 266)
Screenshot: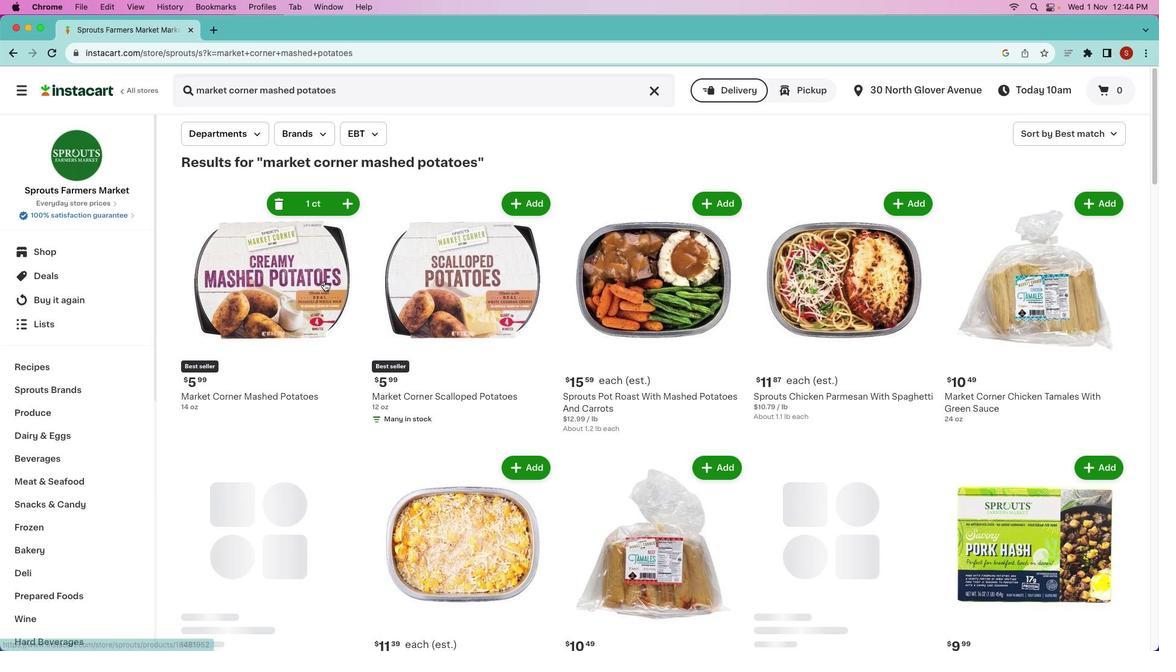 
